 Task: Create a sub task System Test and UAT for the task  Implement a new remote desktop solution for a company's employees in the project AgileDeck , assign it to team member softage.4@softage.net and update the status of the sub task to  On Track  , set the priority of the sub task to Low
Action: Mouse moved to (30, 365)
Screenshot: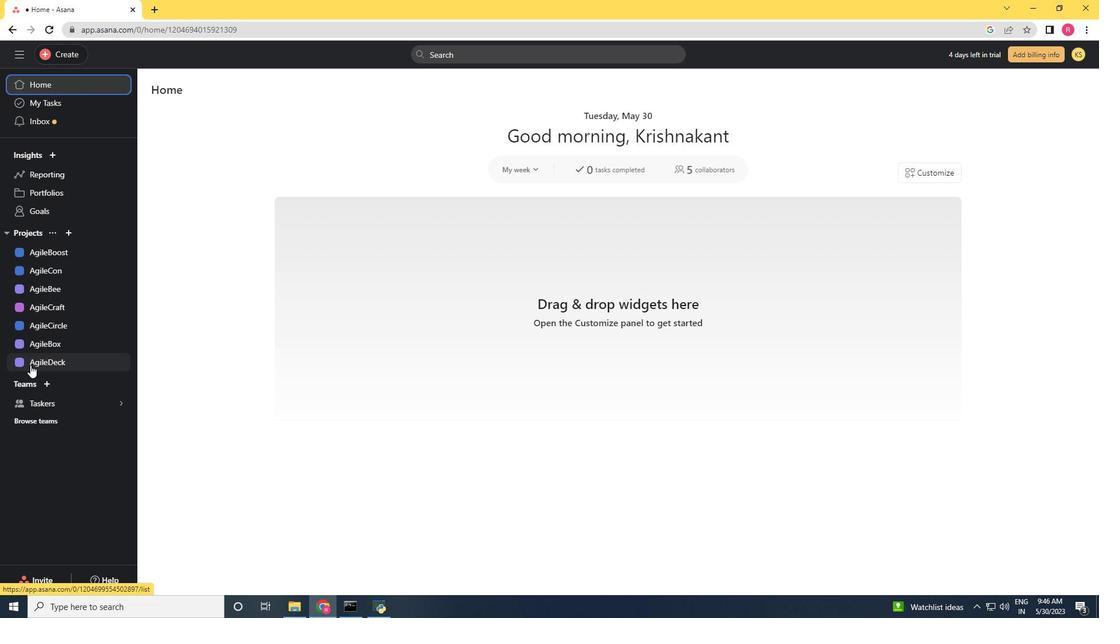 
Action: Mouse pressed left at (30, 365)
Screenshot: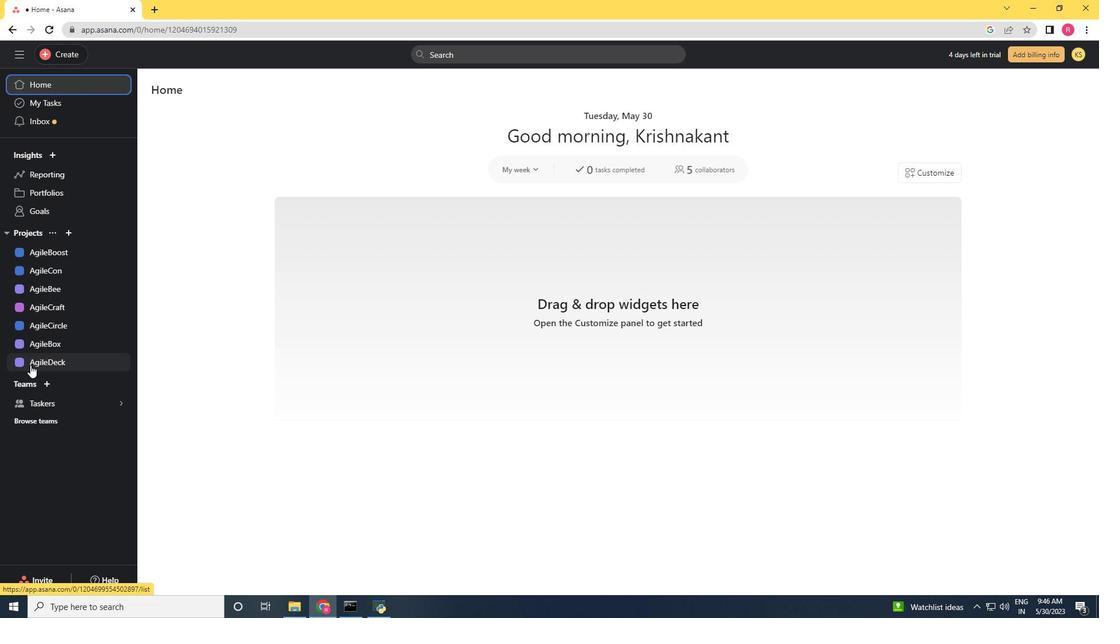 
Action: Mouse moved to (544, 254)
Screenshot: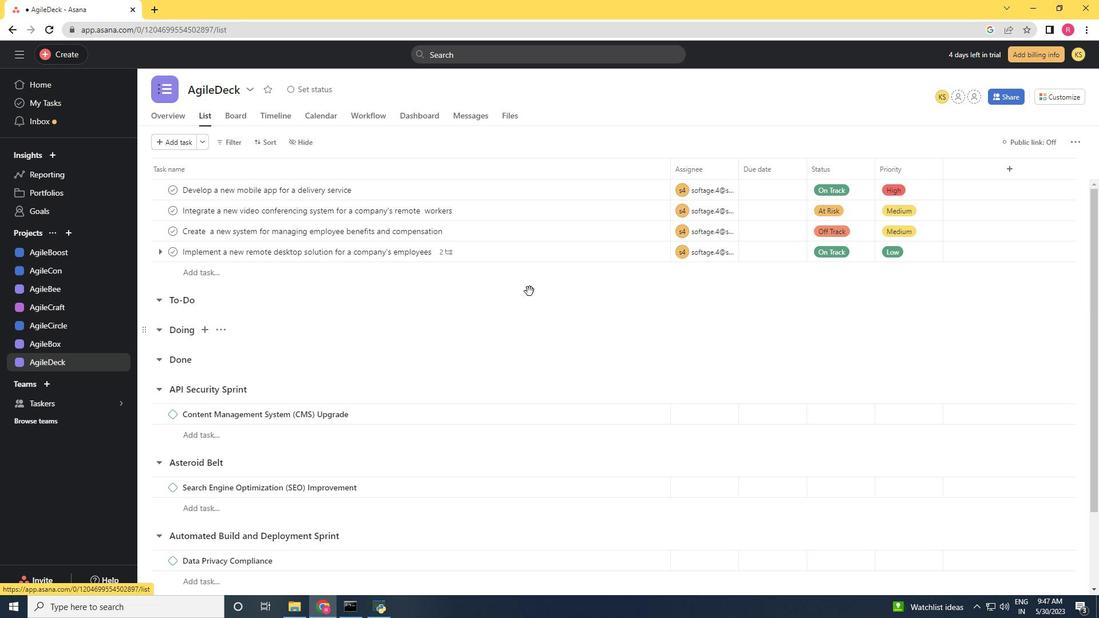 
Action: Mouse pressed left at (544, 254)
Screenshot: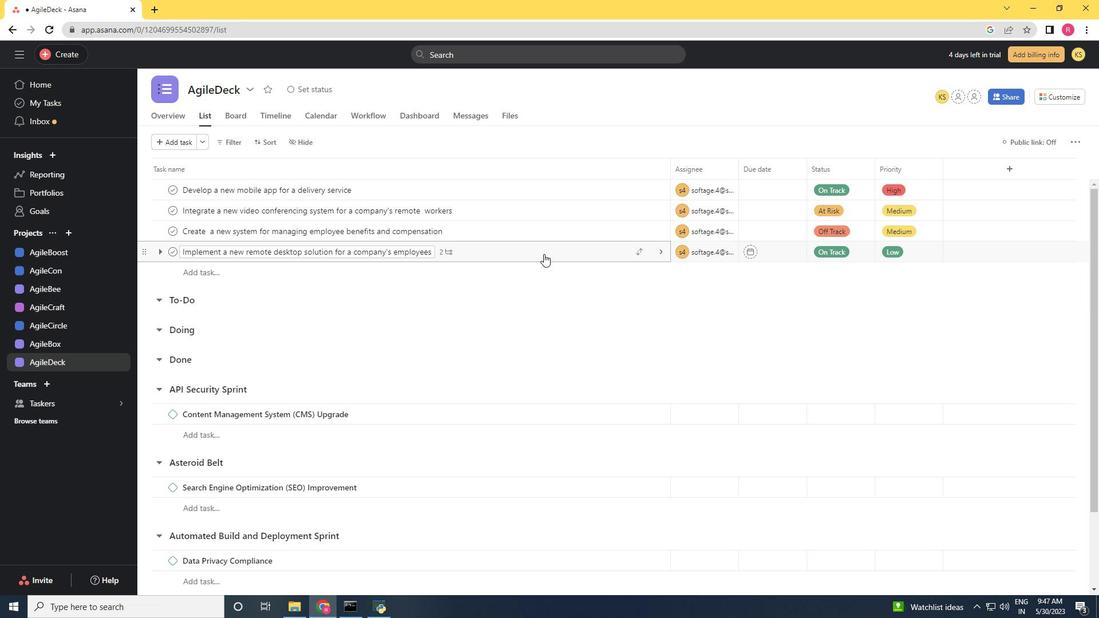 
Action: Mouse moved to (815, 488)
Screenshot: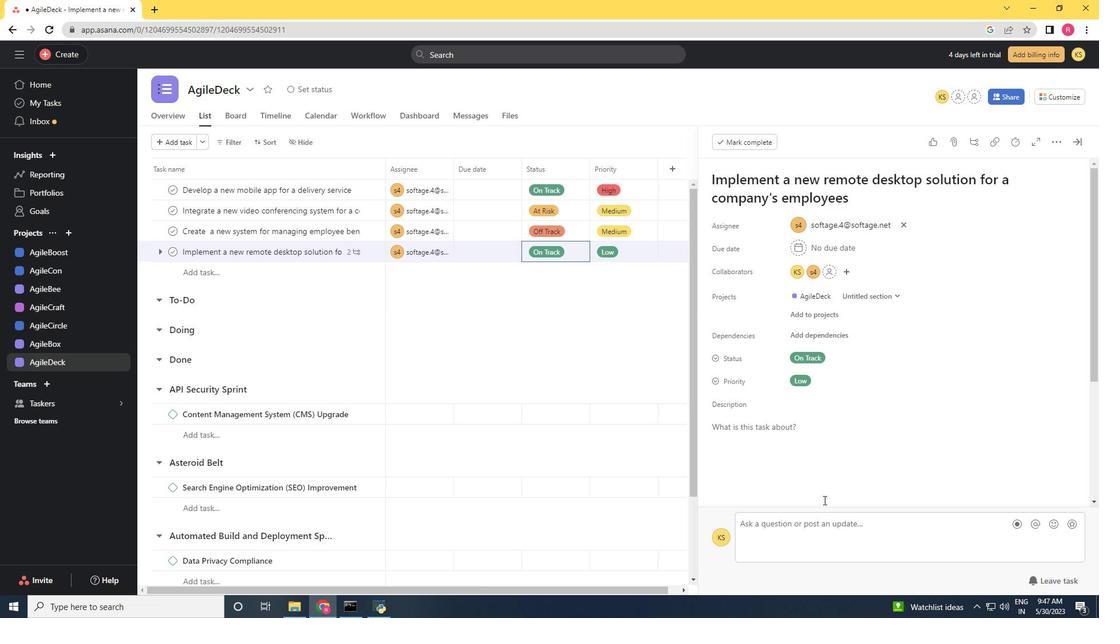 
Action: Mouse scrolled (815, 487) with delta (0, 0)
Screenshot: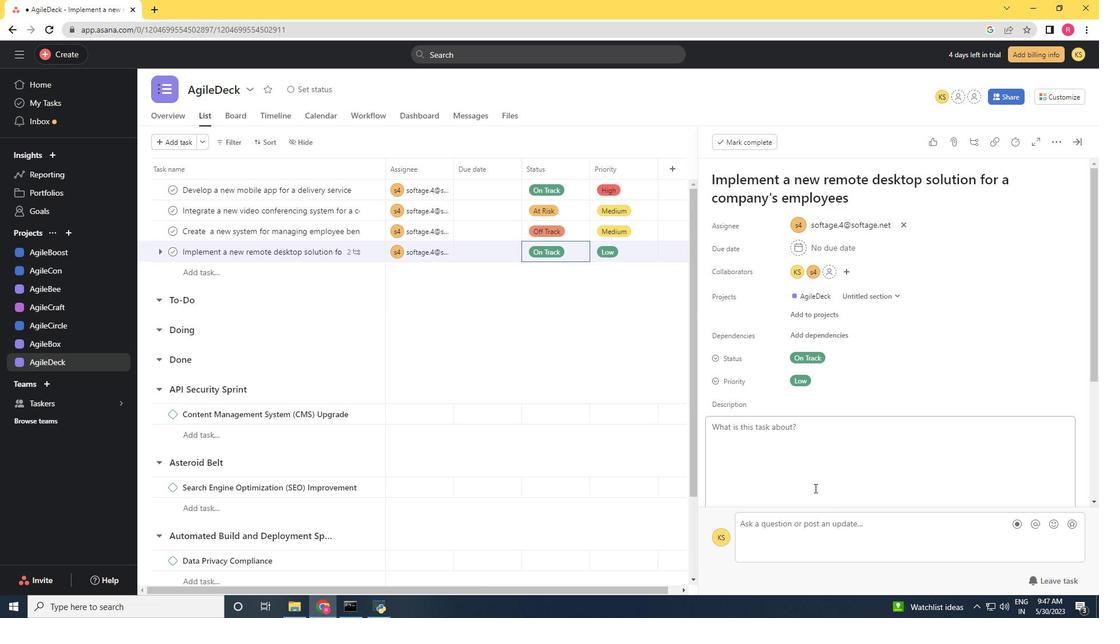 
Action: Mouse moved to (764, 440)
Screenshot: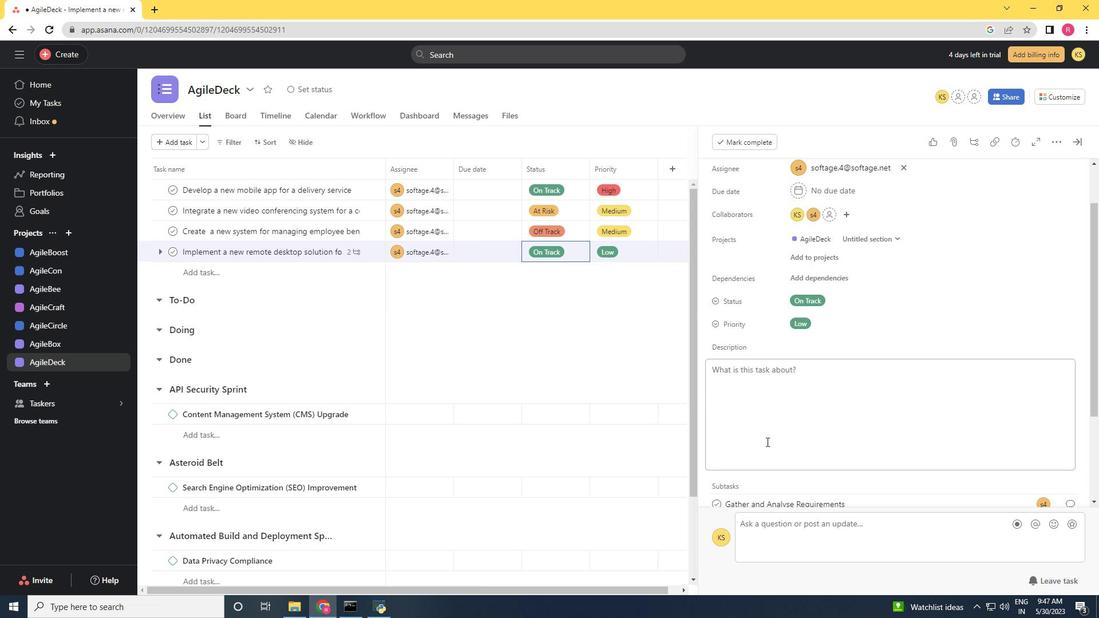 
Action: Mouse scrolled (764, 439) with delta (0, 0)
Screenshot: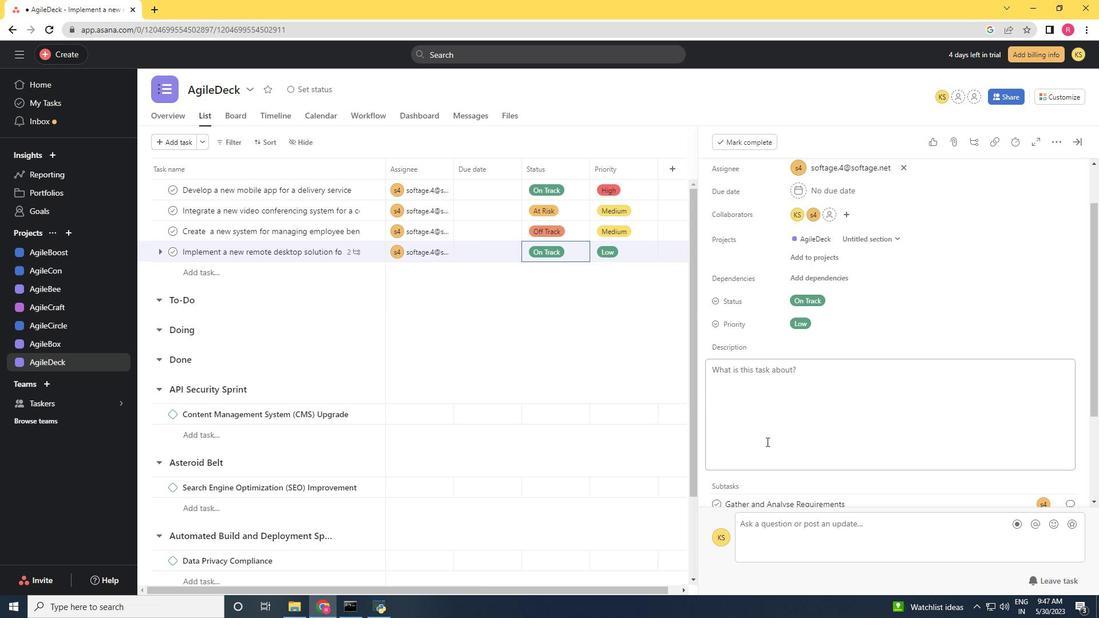 
Action: Mouse scrolled (764, 439) with delta (0, 0)
Screenshot: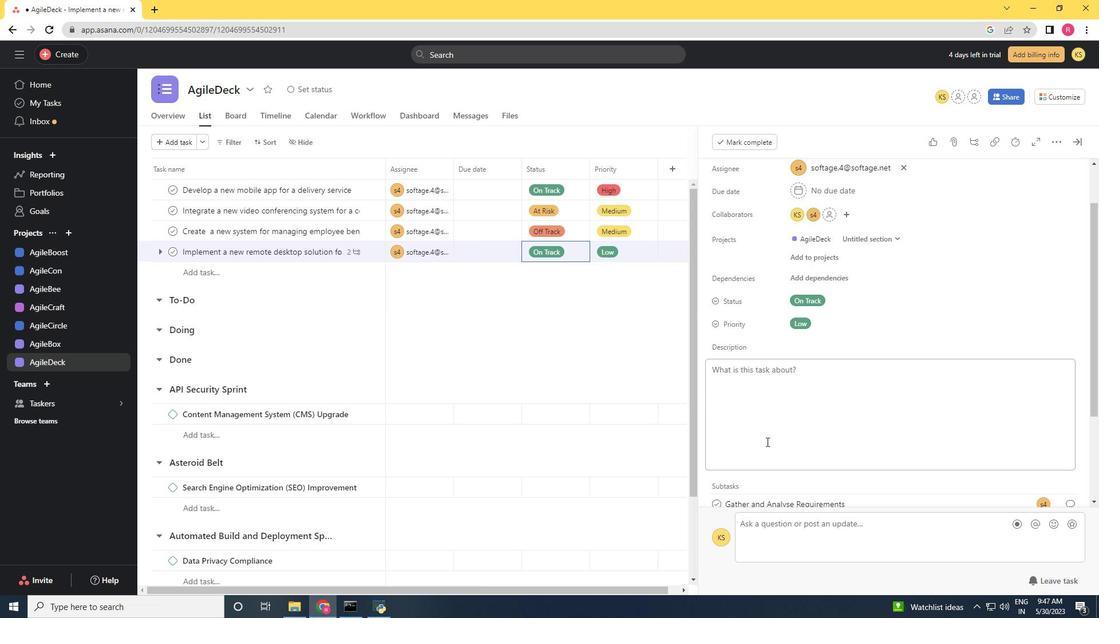 
Action: Mouse scrolled (764, 439) with delta (0, 0)
Screenshot: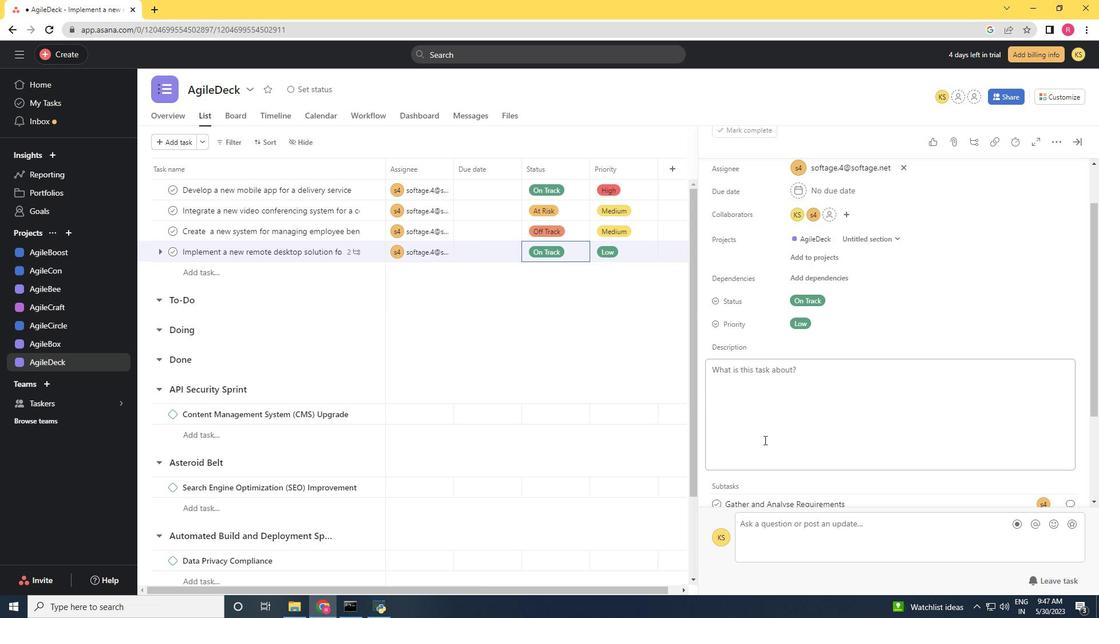 
Action: Mouse moved to (732, 421)
Screenshot: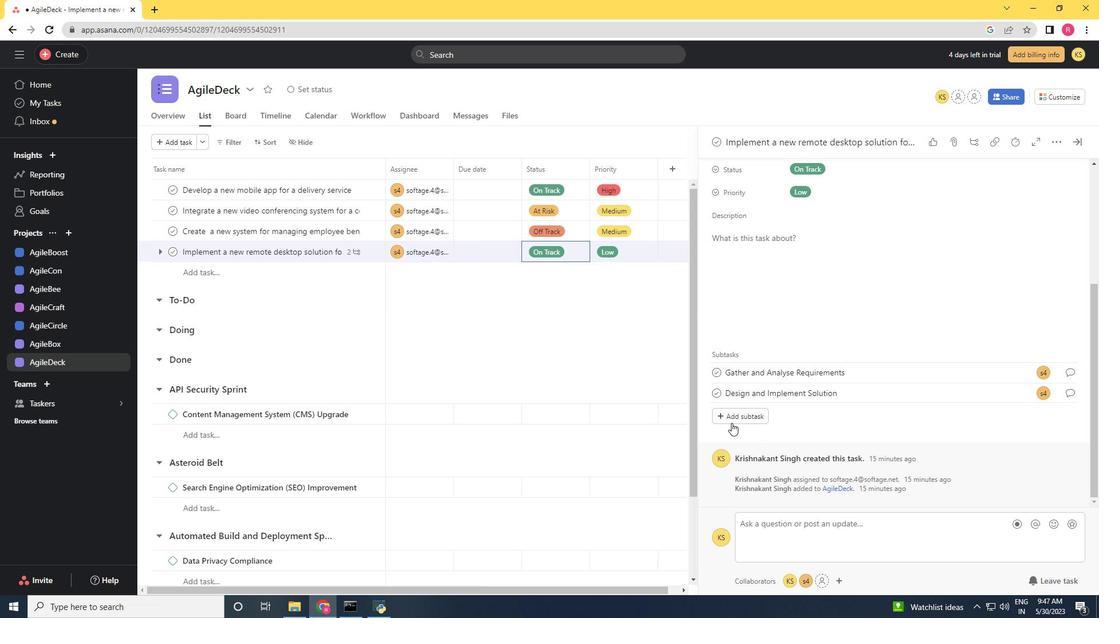 
Action: Mouse pressed left at (732, 421)
Screenshot: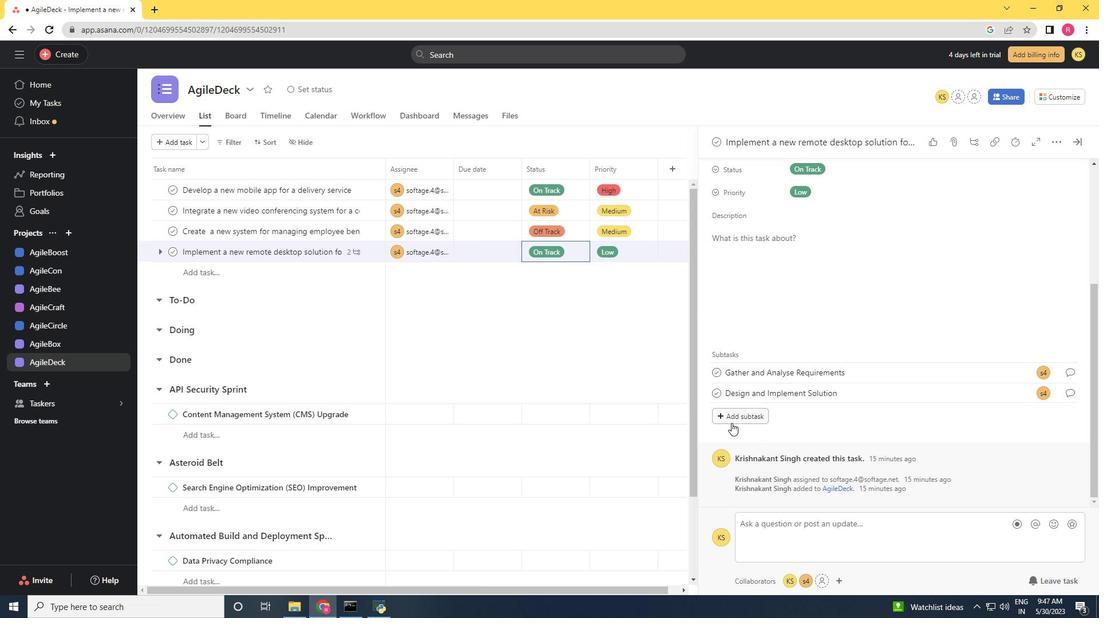 
Action: Key pressed <Key.shift>System<Key.space><Key.shift>Test<Key.space>and<Key.space><Key.shift>UAT<Key.space>
Screenshot: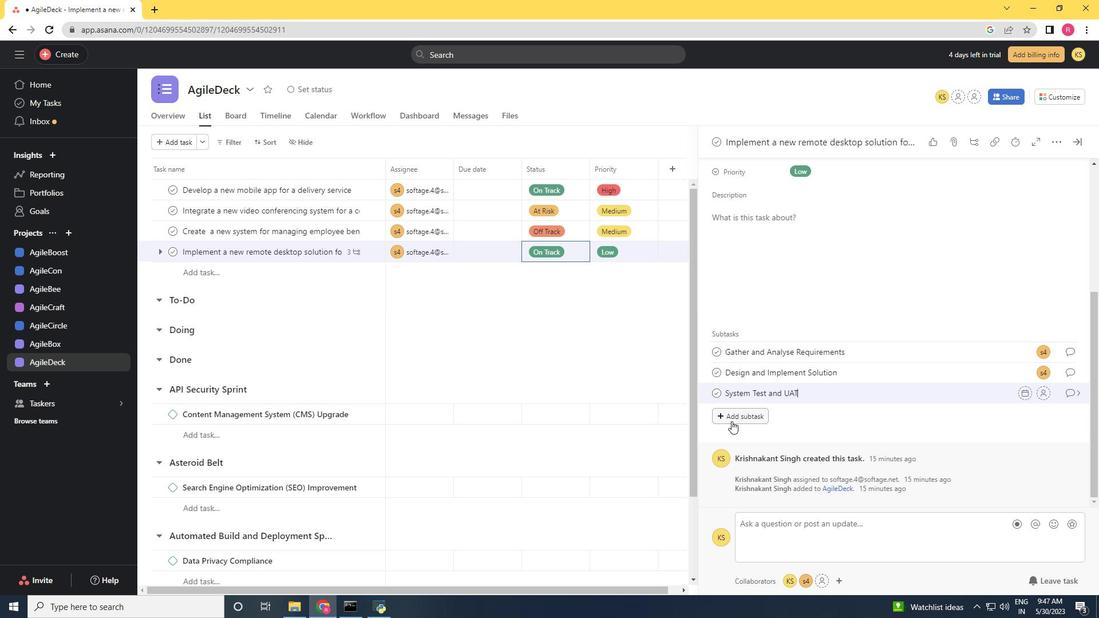
Action: Mouse moved to (1043, 393)
Screenshot: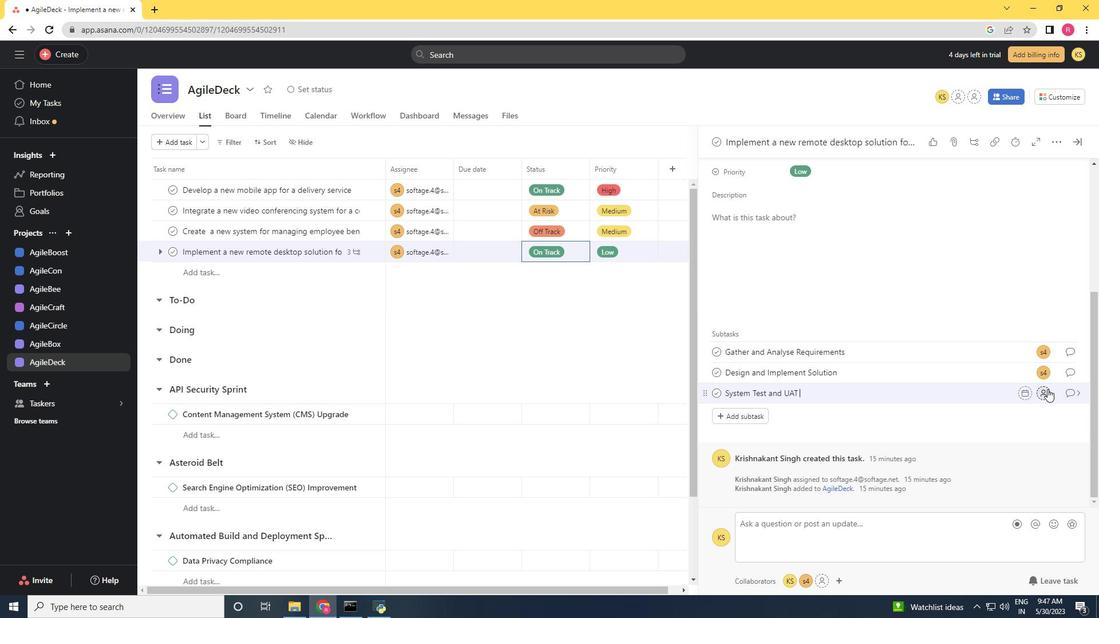 
Action: Mouse pressed left at (1043, 393)
Screenshot: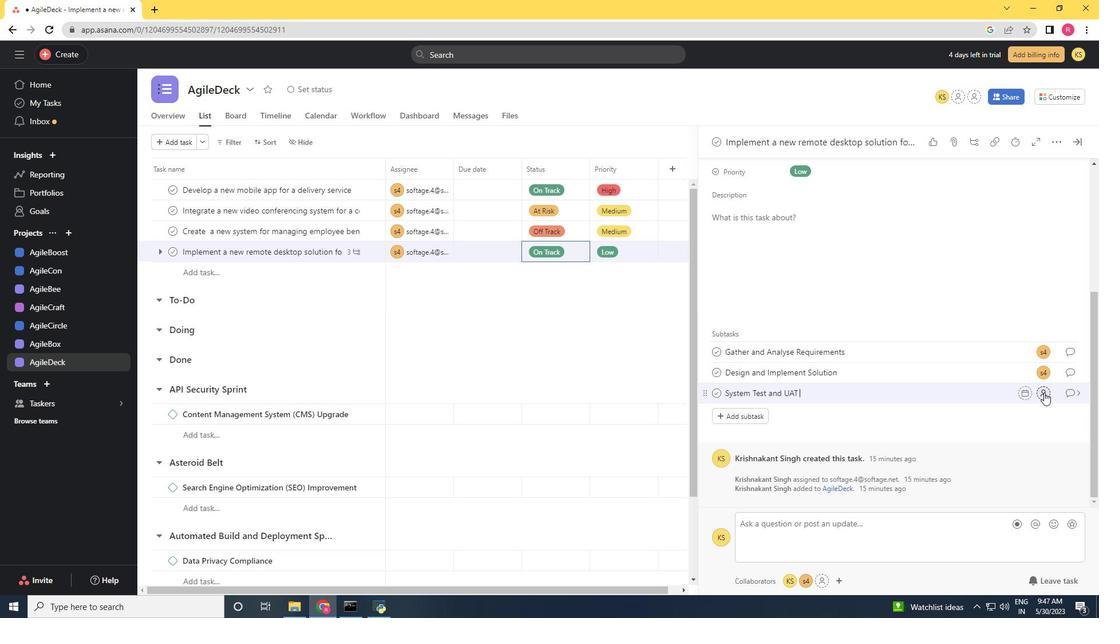 
Action: Key pressed softage.4<Key.shift>@softage.net
Screenshot: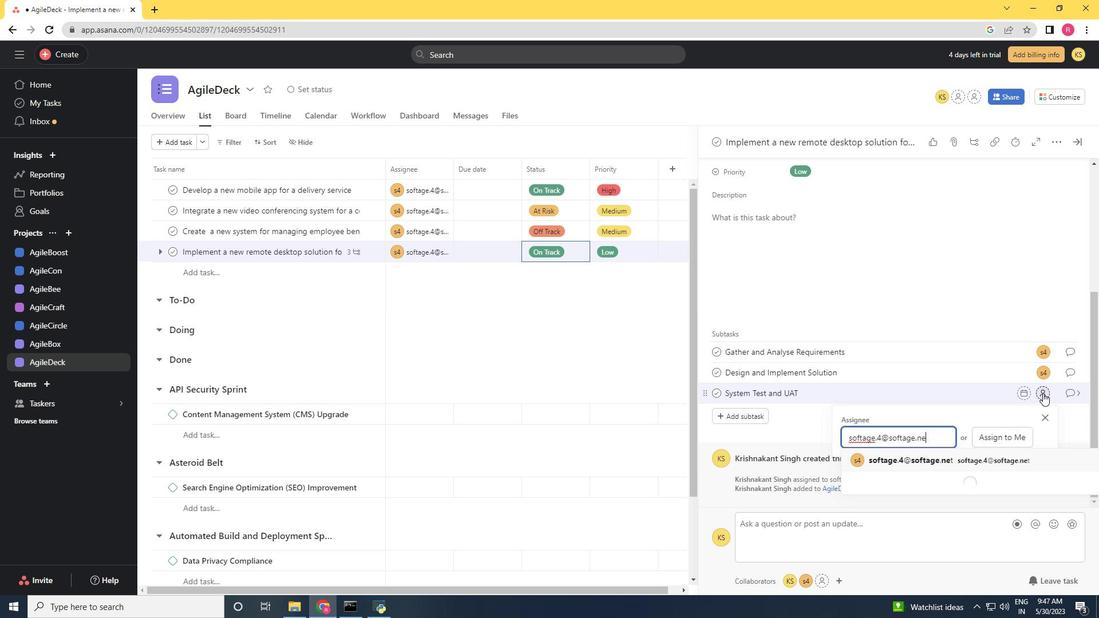 
Action: Mouse moved to (940, 464)
Screenshot: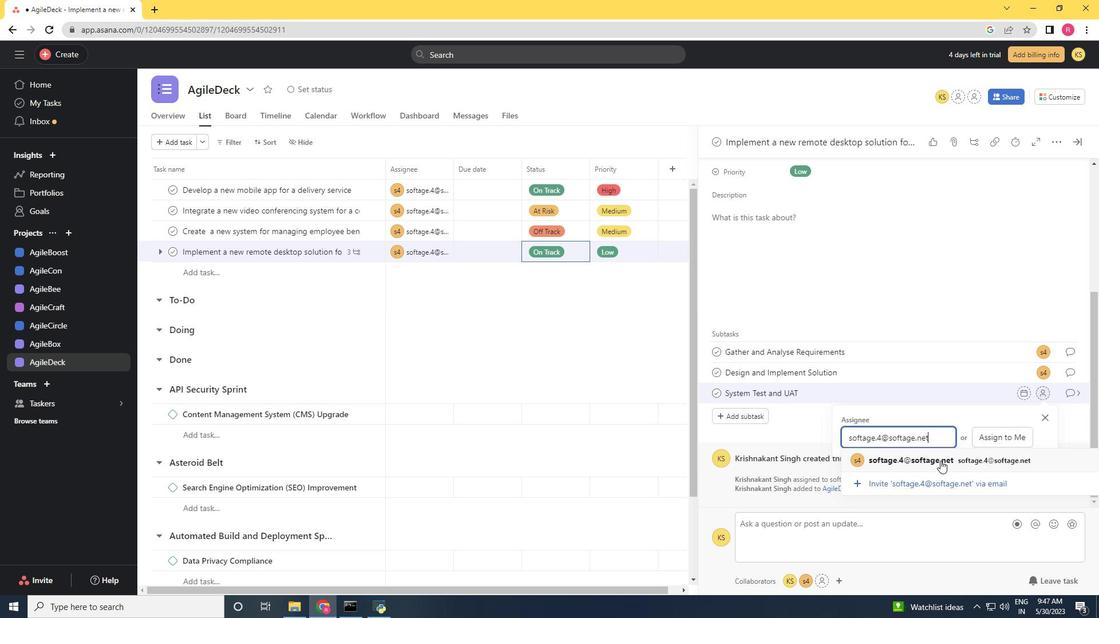 
Action: Mouse pressed left at (940, 464)
Screenshot: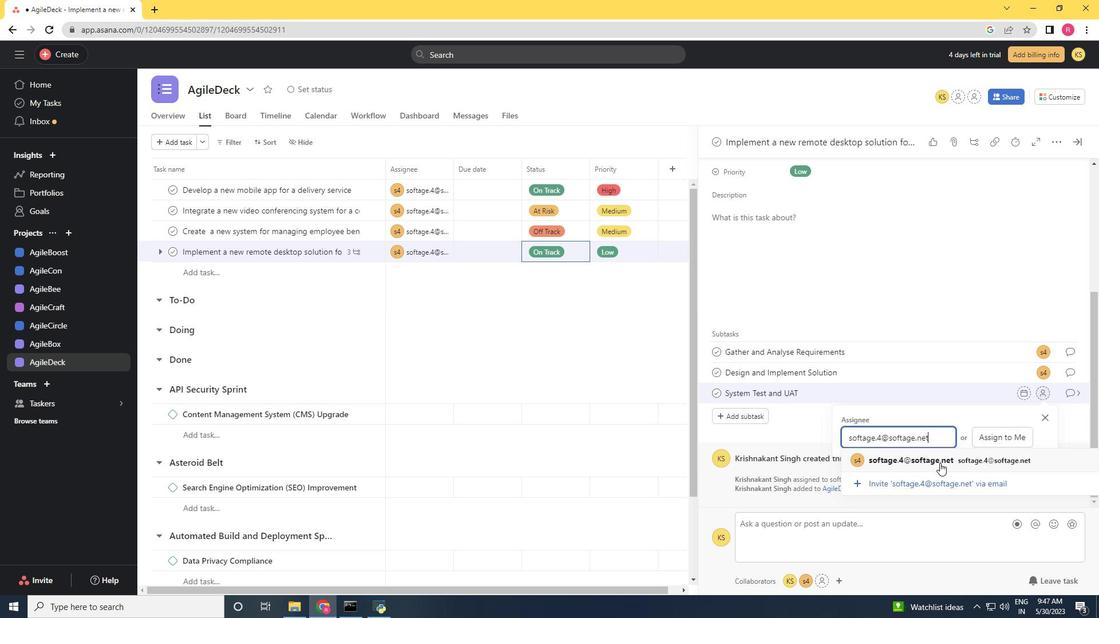 
Action: Mouse moved to (1064, 397)
Screenshot: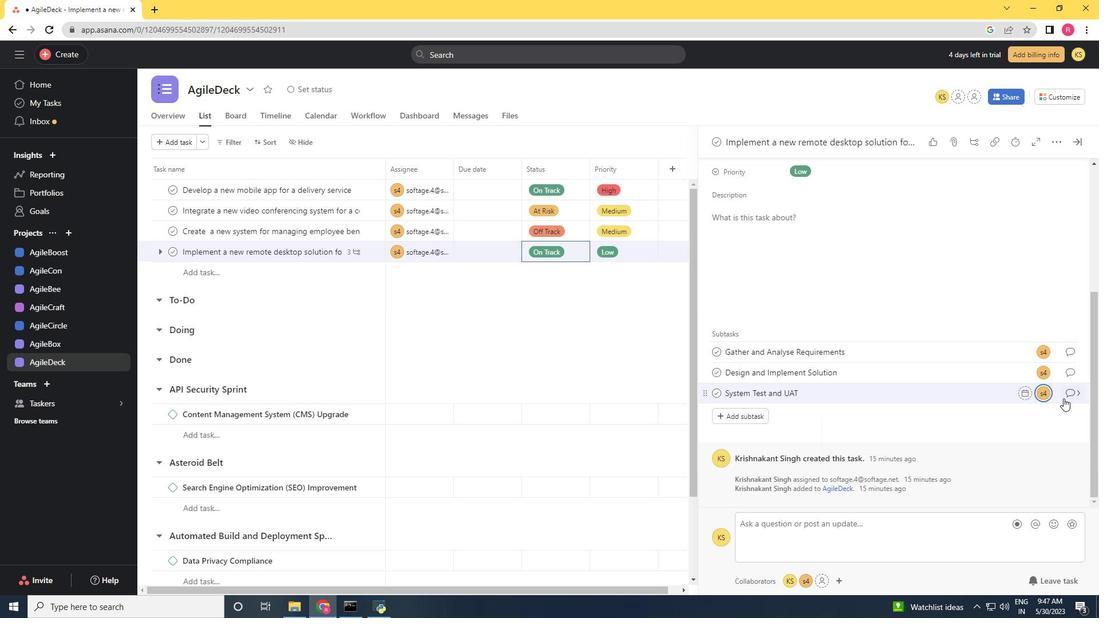 
Action: Mouse pressed left at (1064, 397)
Screenshot: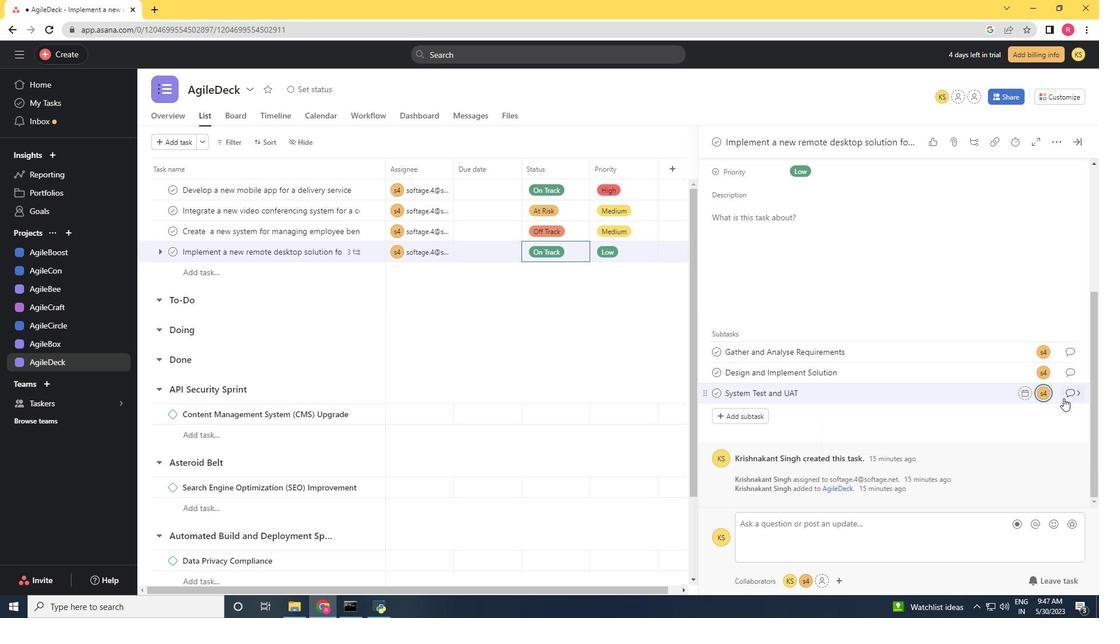 
Action: Mouse moved to (746, 331)
Screenshot: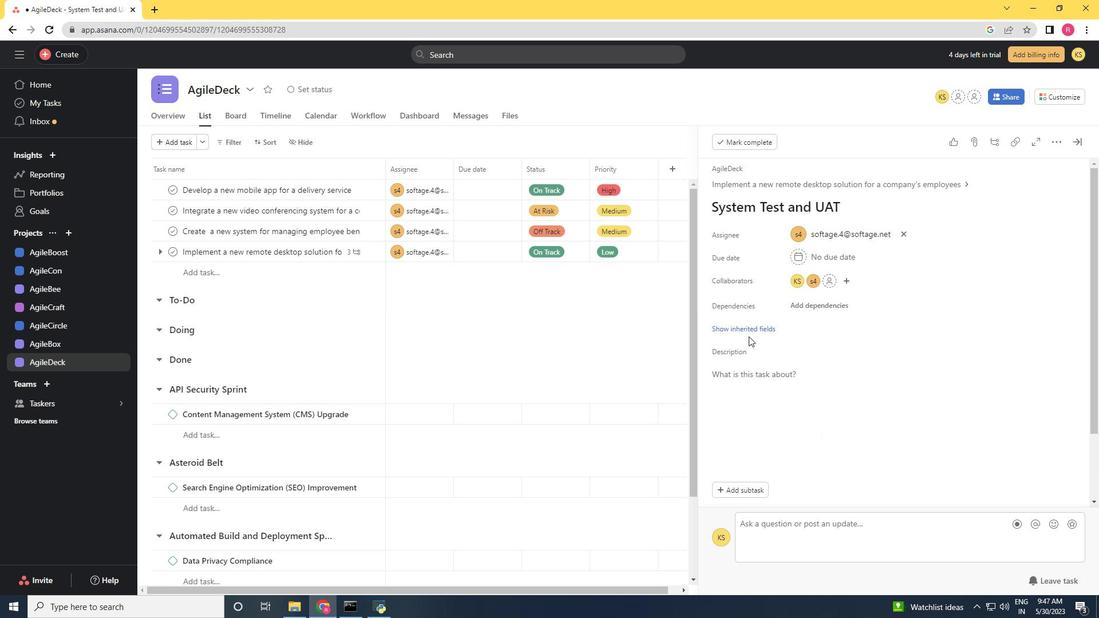 
Action: Mouse pressed left at (746, 331)
Screenshot: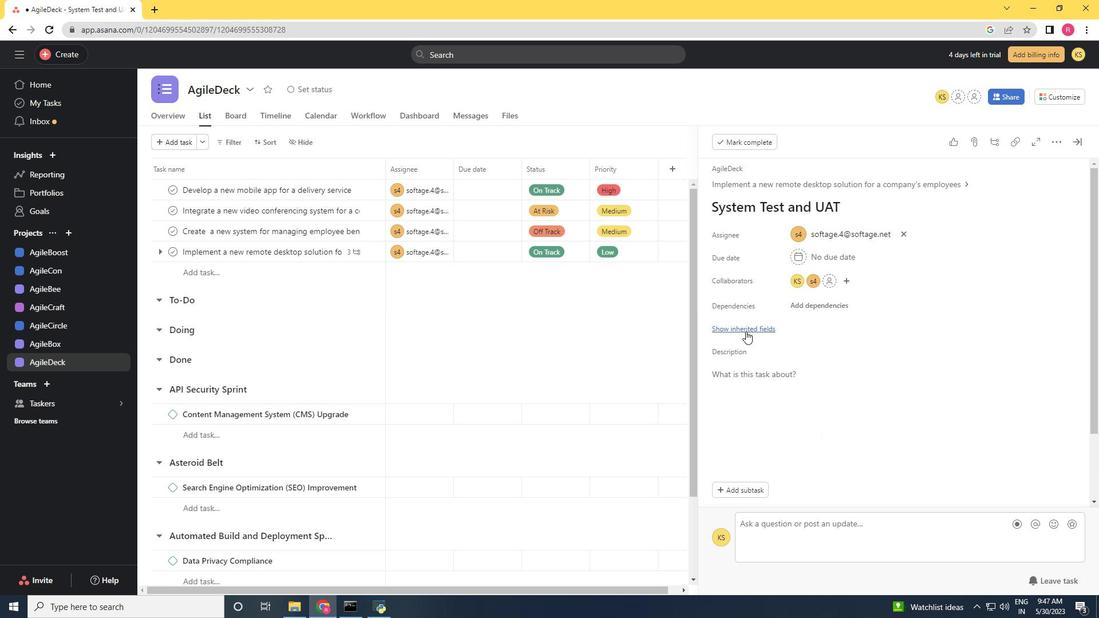 
Action: Mouse moved to (792, 351)
Screenshot: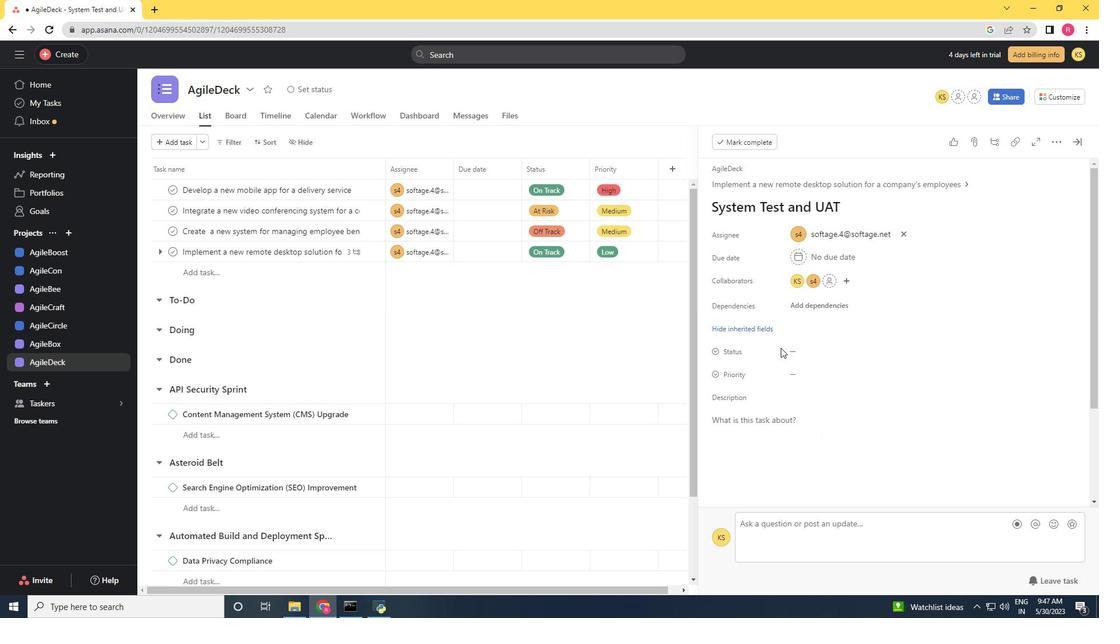 
Action: Mouse pressed left at (792, 351)
Screenshot: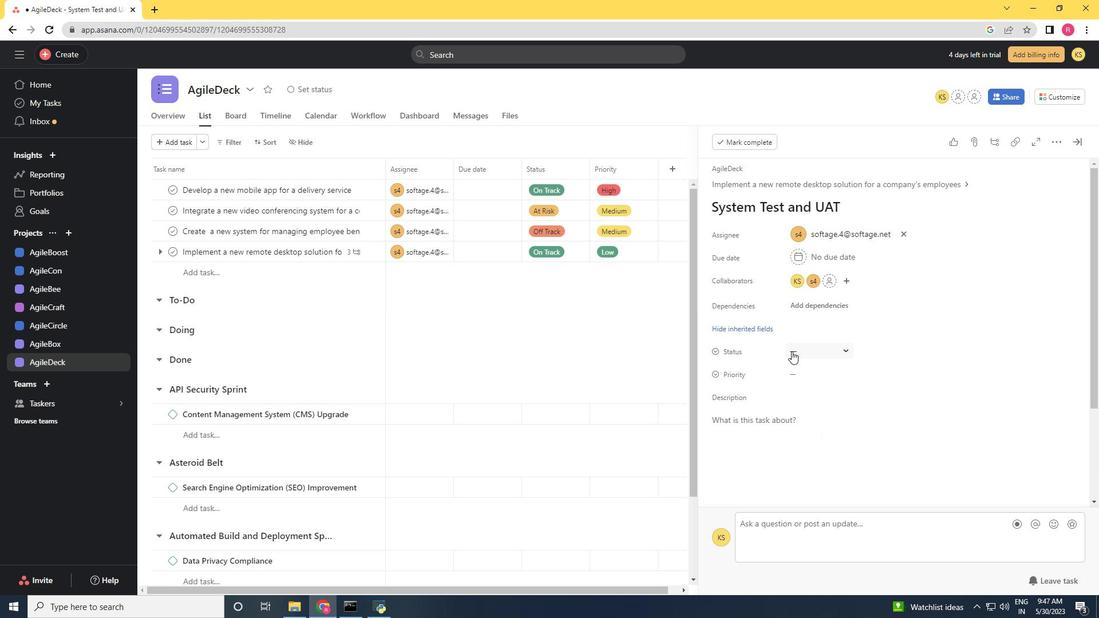
Action: Mouse moved to (808, 393)
Screenshot: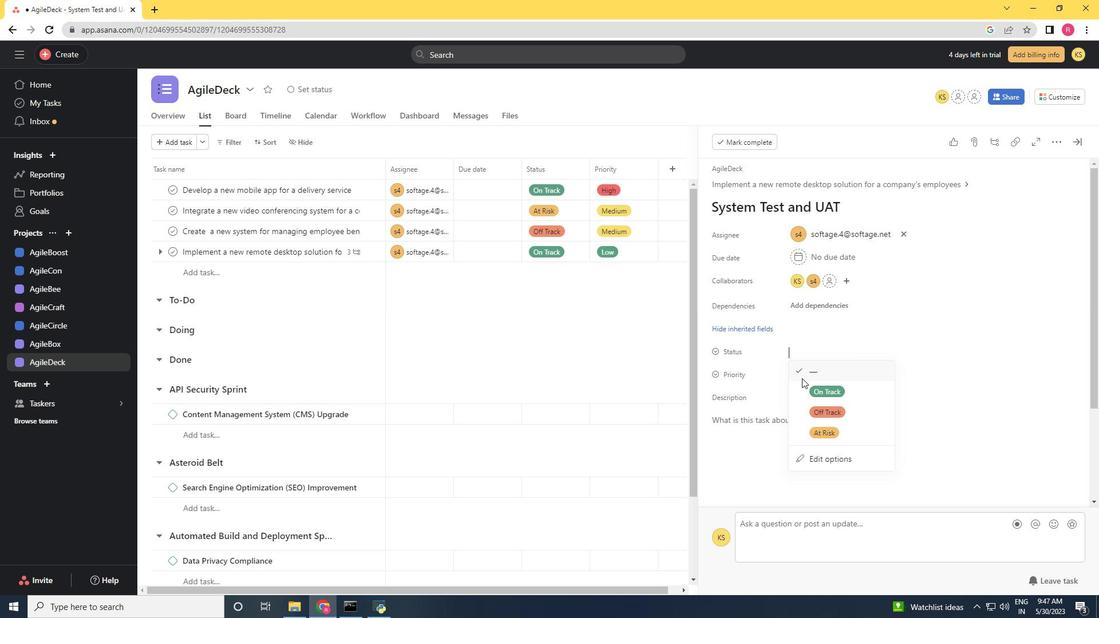 
Action: Mouse pressed left at (808, 393)
Screenshot: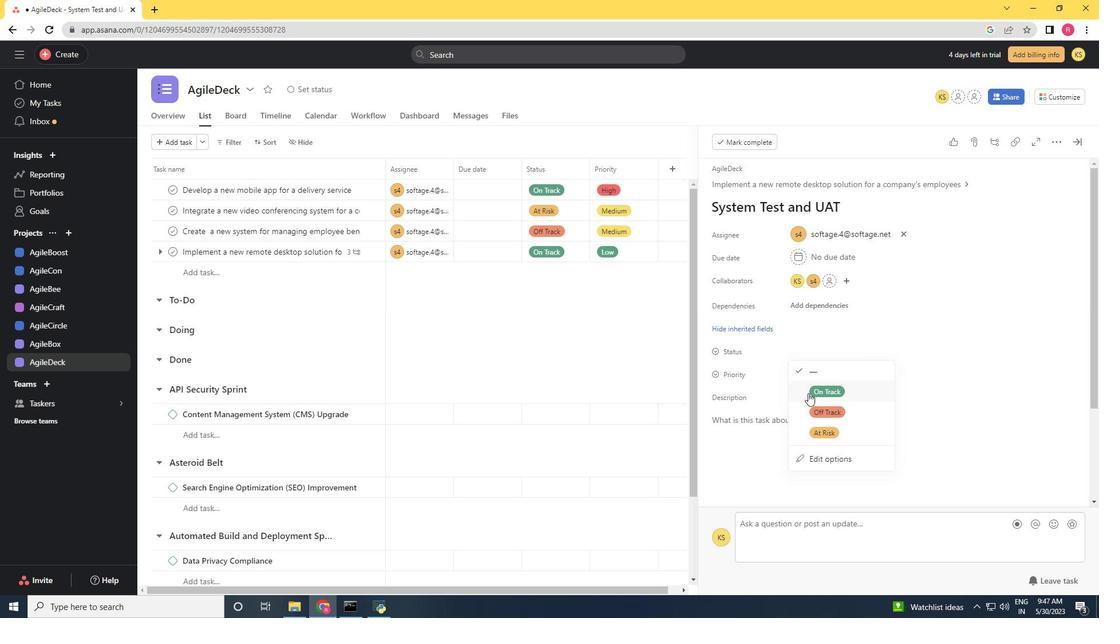 
Action: Mouse moved to (795, 374)
Screenshot: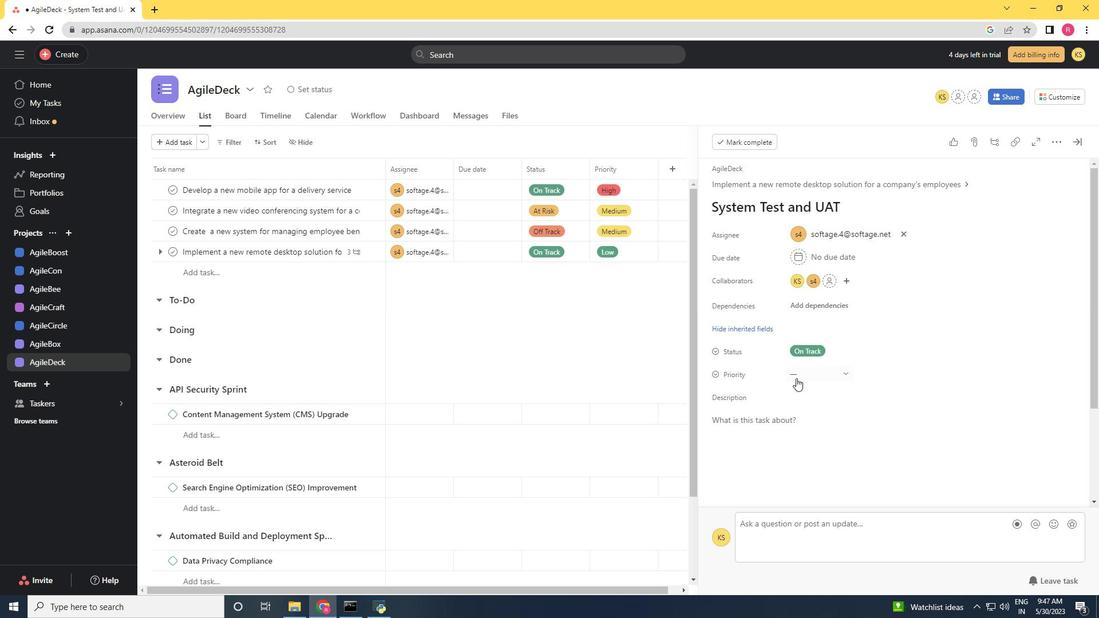 
Action: Mouse pressed left at (795, 374)
Screenshot: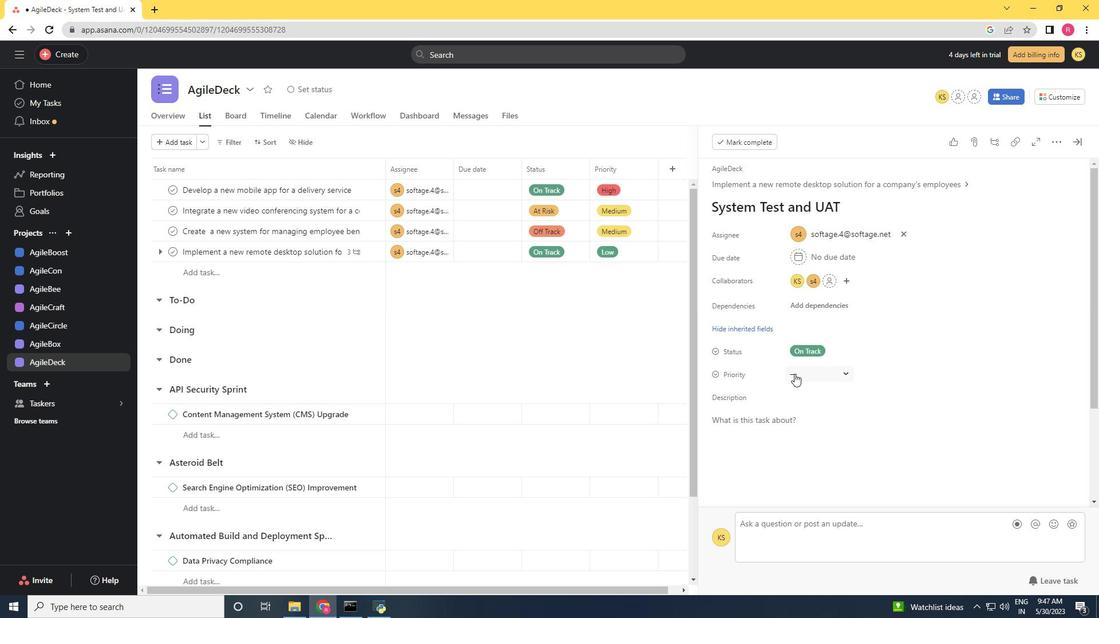 
Action: Mouse moved to (815, 452)
Screenshot: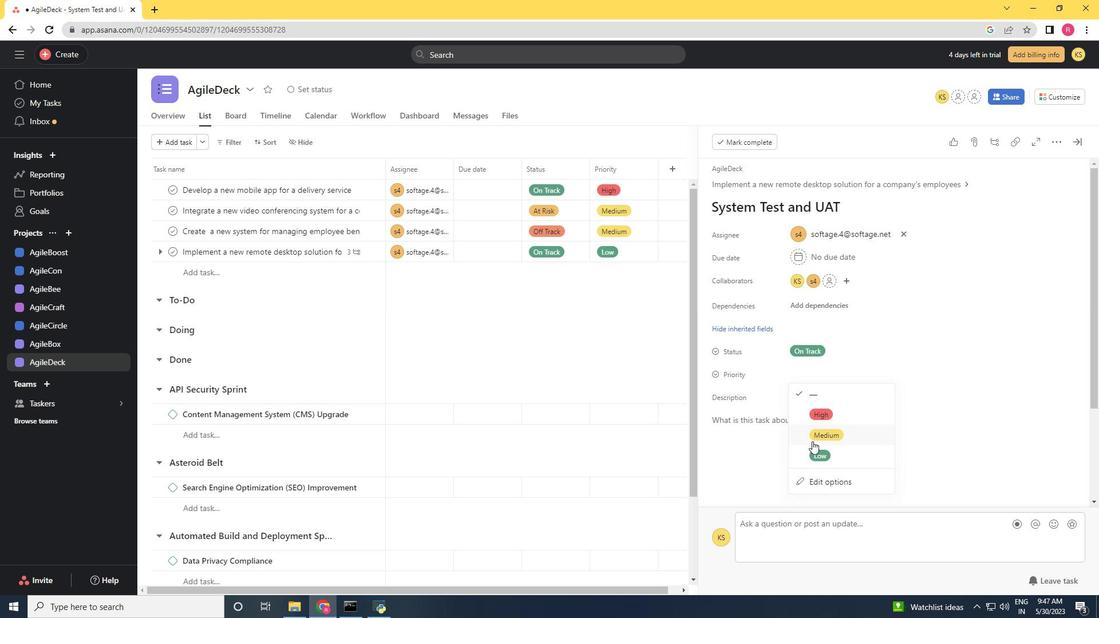 
Action: Mouse pressed left at (815, 452)
Screenshot: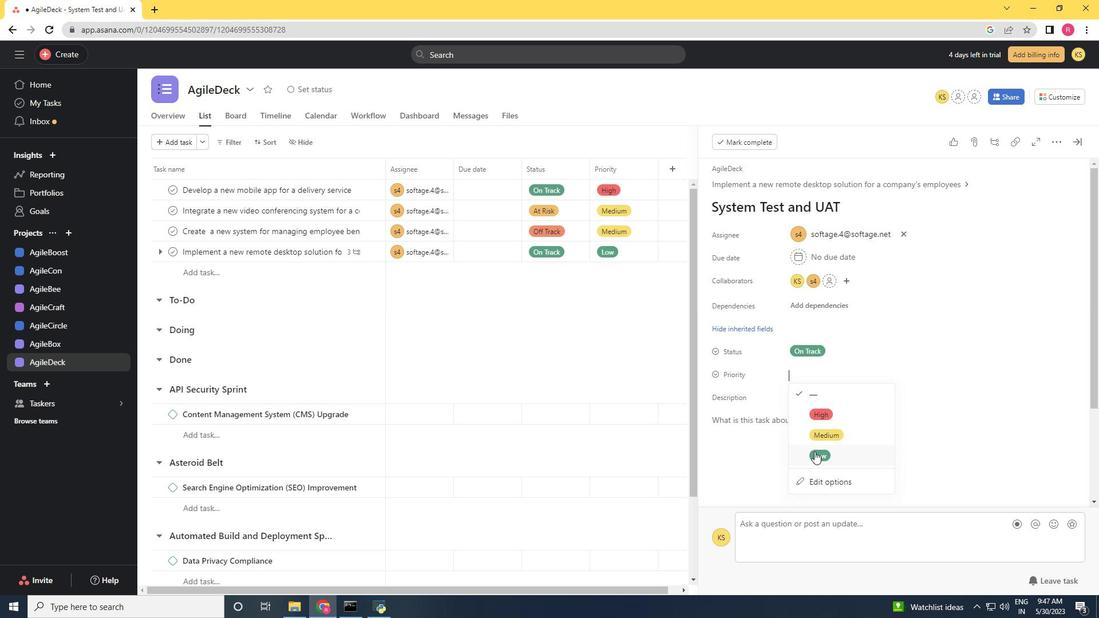 
